 Task: Invite Team Member Softage.1@softage.net to Workspace Continuous Integration and Deployment. Invite Team Member Softage.2@softage.net to Workspace Continuous Integration and Deployment. Invite Team Member Softage.3@softage.net to Workspace Continuous Integration and Deployment. Invite Team Member Softage.4@softage.net to Workspace Continuous Integration and Deployment
Action: Mouse moved to (888, 126)
Screenshot: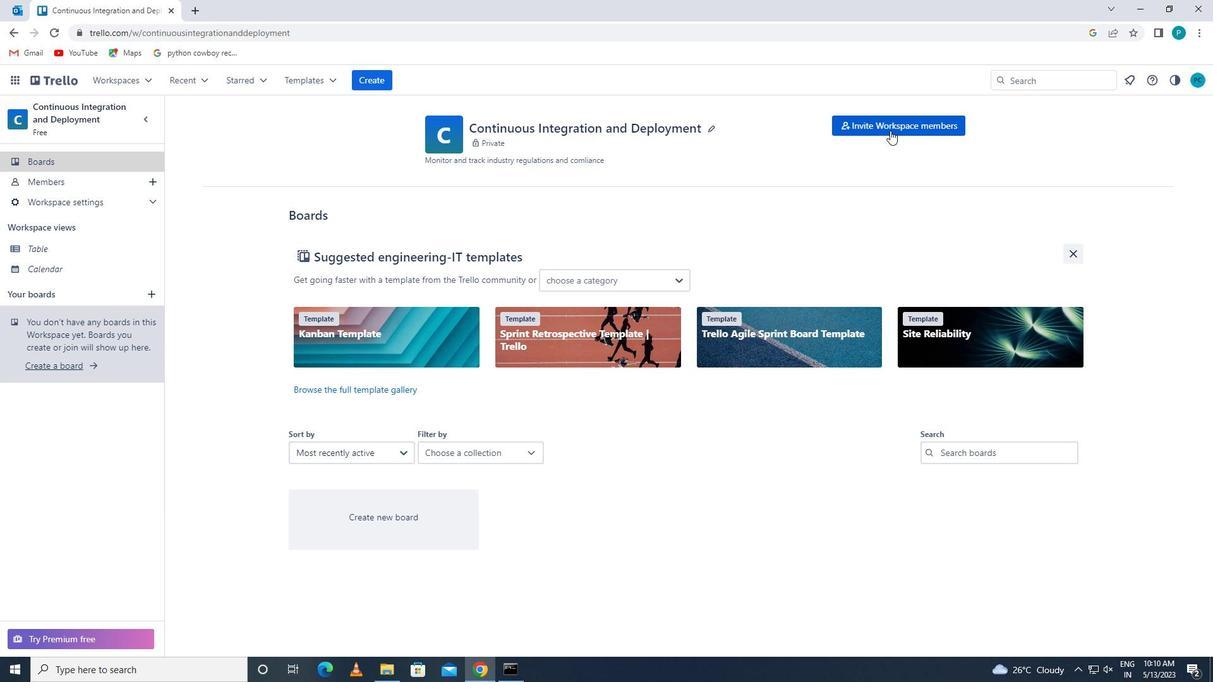 
Action: Mouse pressed left at (888, 126)
Screenshot: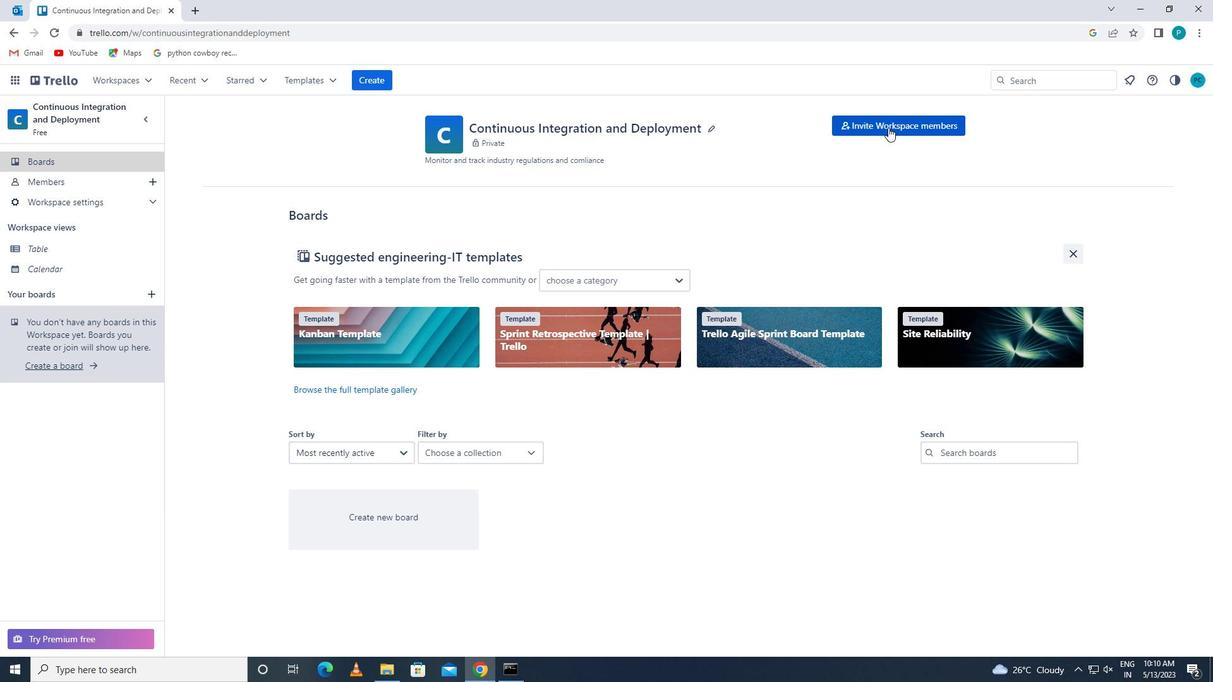 
Action: Mouse moved to (636, 359)
Screenshot: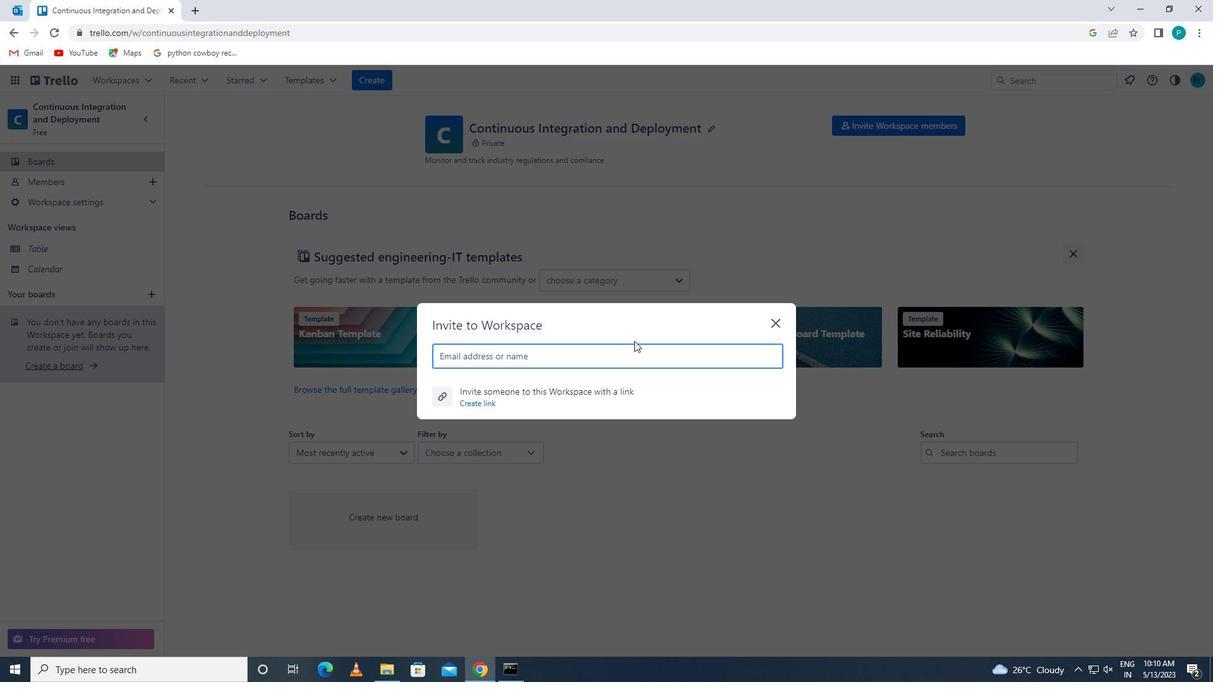 
Action: Mouse pressed left at (636, 359)
Screenshot: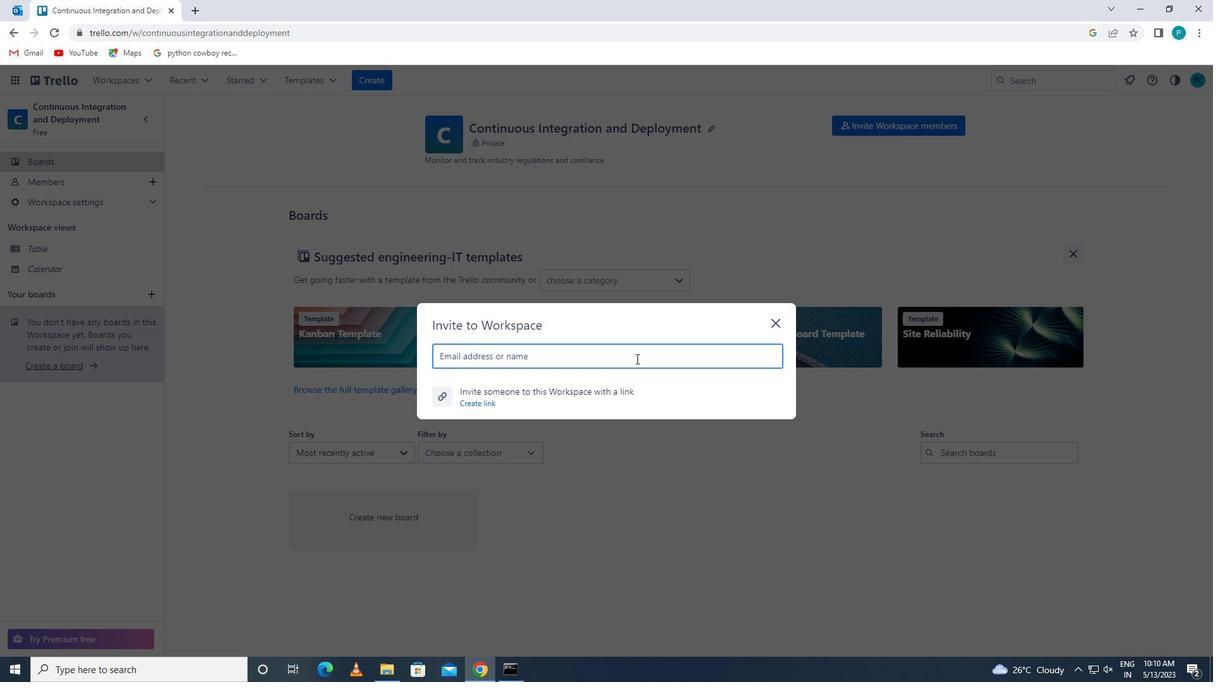 
Action: Key pressed <Key.caps_lock>s<Key.caps_lock>oftage.1<Key.backspace><Key.backspace><Key.backspace><Key.backspace><Key.backspace><Key.backspace><Key.backspace><Key.backspace><Key.backspace><Key.backspace><Key.backspace>s<Key.caps_lock>oftage.1<Key.shift>@SOFTAGE.NET
Screenshot: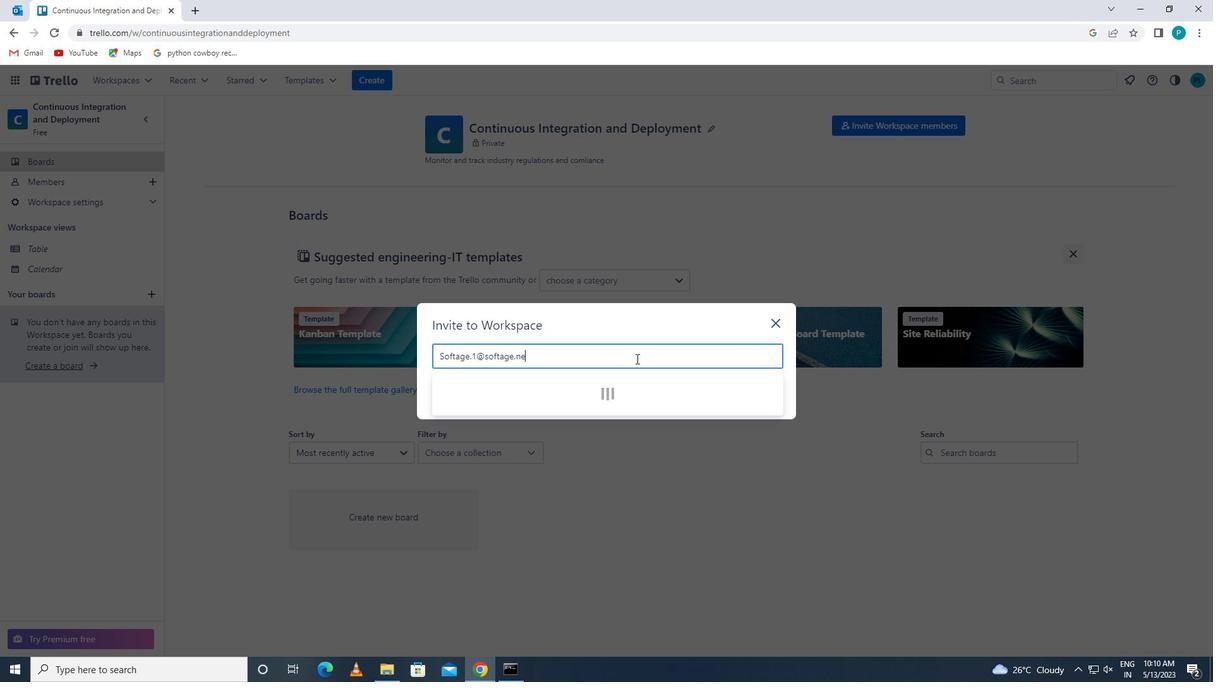 
Action: Mouse moved to (484, 389)
Screenshot: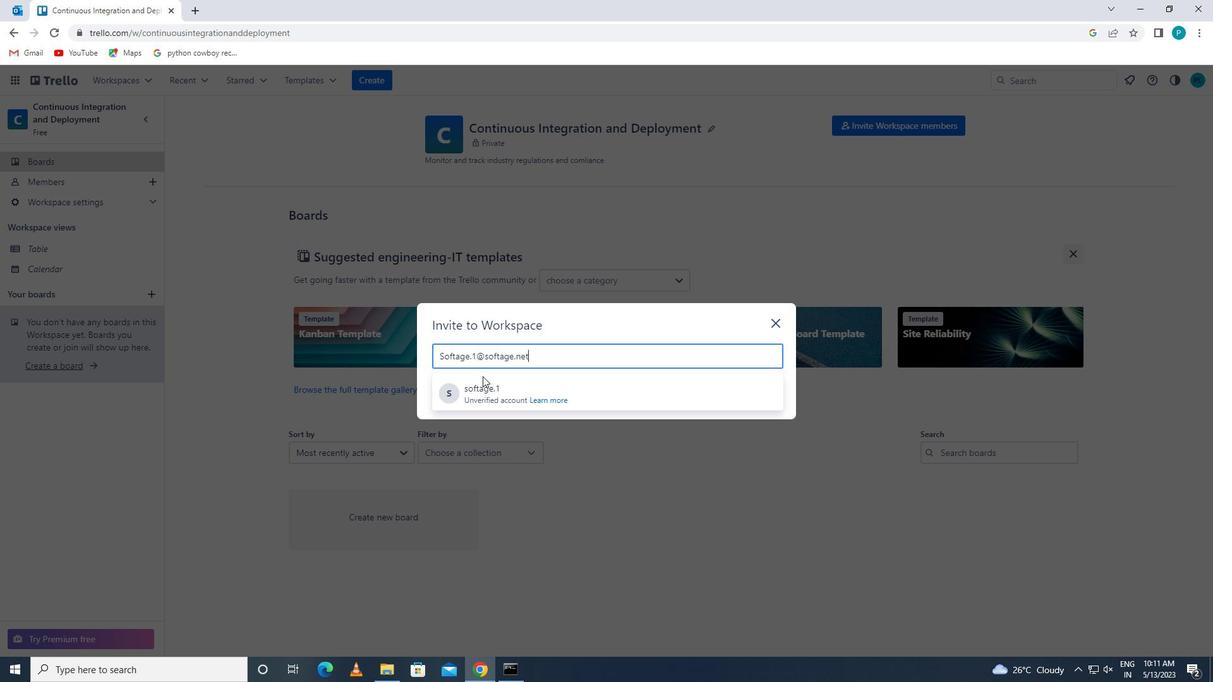 
Action: Mouse pressed left at (484, 389)
Screenshot: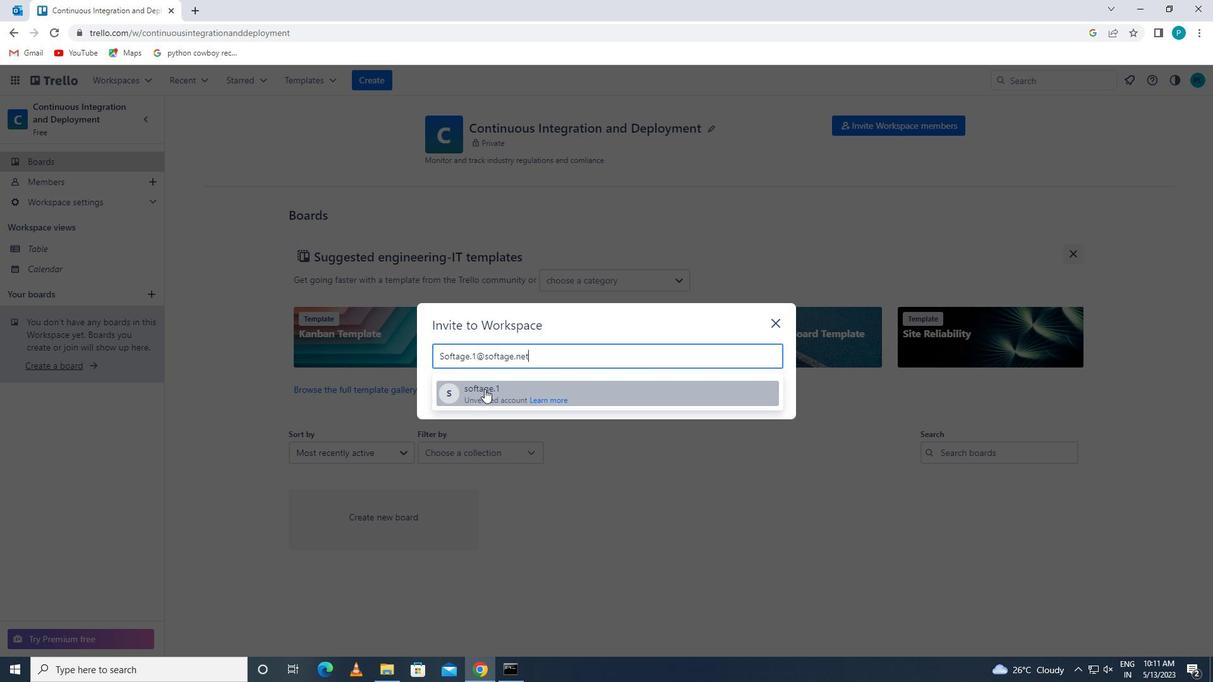 
Action: Key pressed <Key.caps_lock>S<Key.caps_lock>OFTAGE.2<Key.shift>@SOFTAH<Key.backspace>GE.NET<Key.space><Key.caps_lock>S<Key.caps_lock>OFTAGE.3<Key.shift>@SOFTAGE.NET
Screenshot: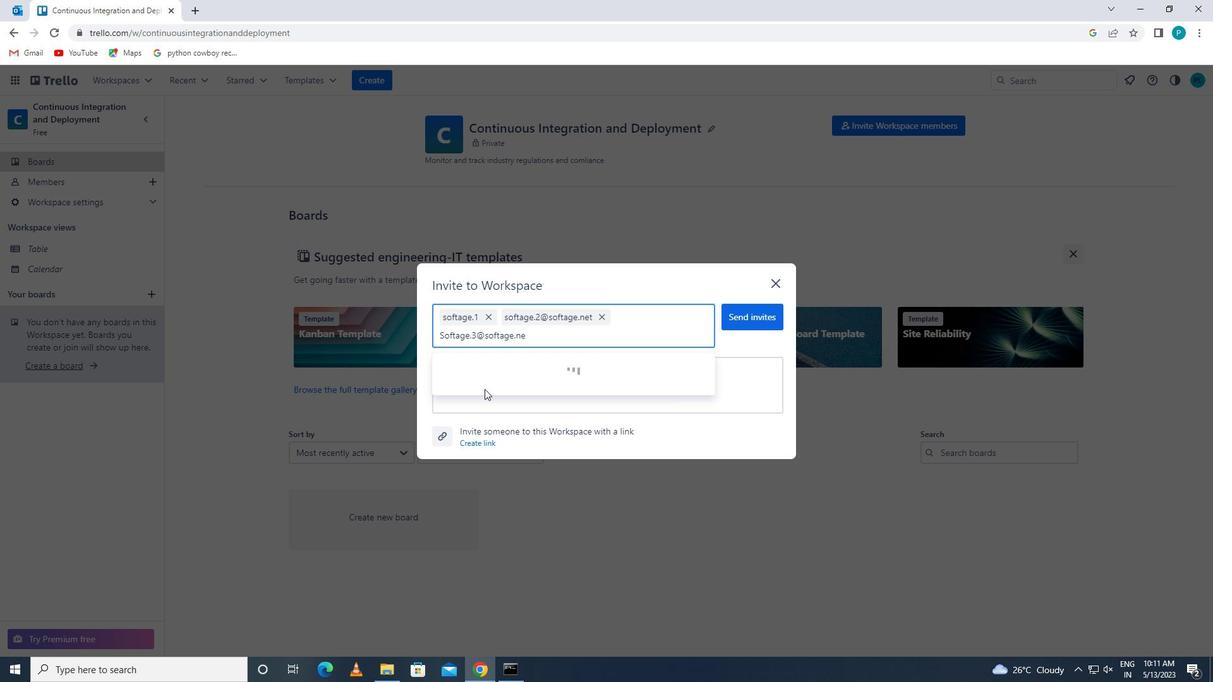 
Action: Mouse moved to (488, 361)
Screenshot: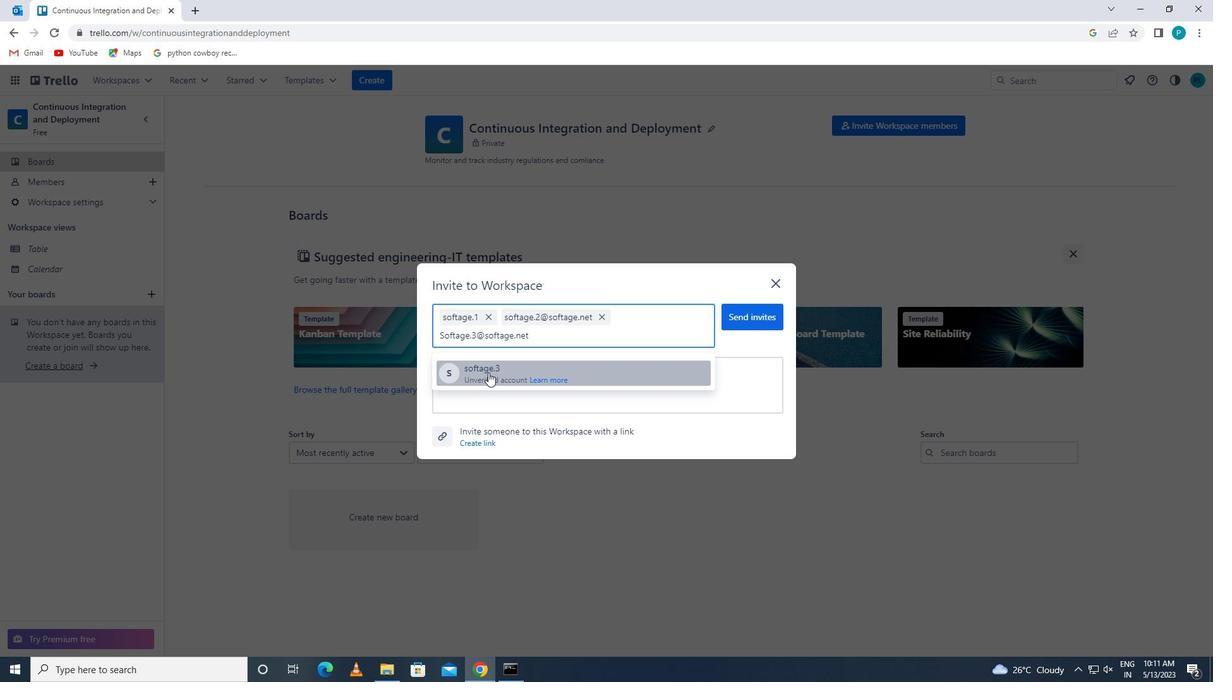 
Action: Mouse pressed left at (488, 361)
Screenshot: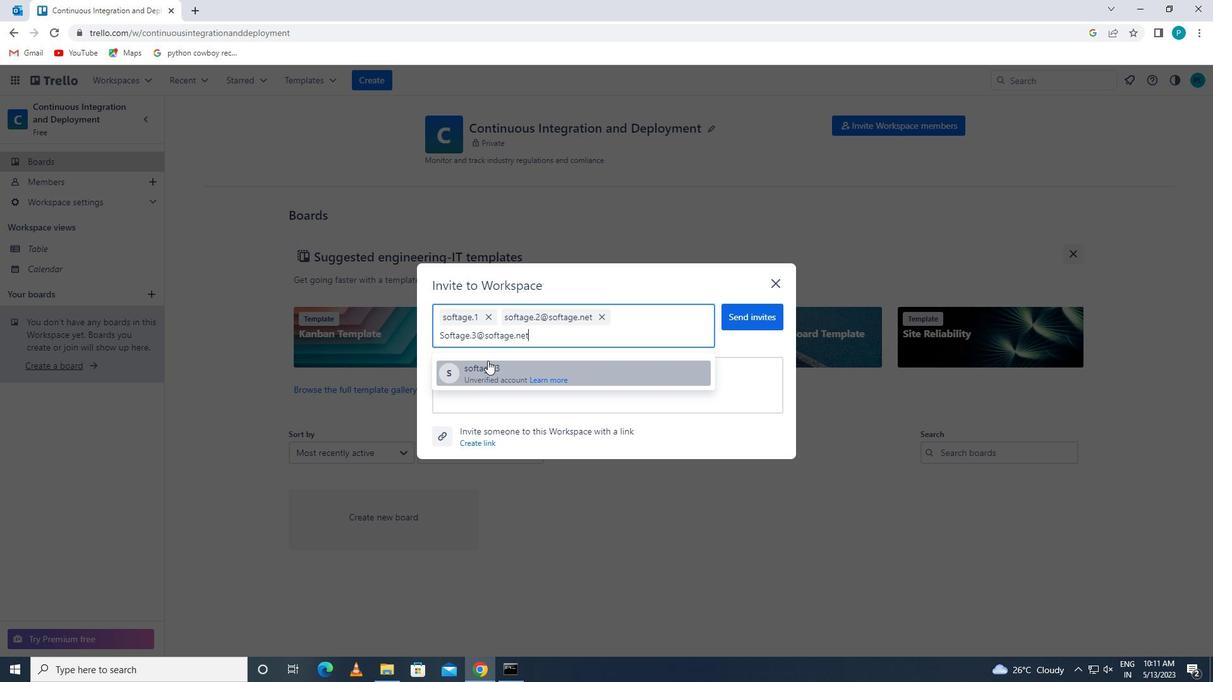 
Action: Key pressed <Key.caps_lock>S<Key.caps_lock>OFTAGE.4<Key.shift>@SOFTAGE,<Key.backspace>.NET
Screenshot: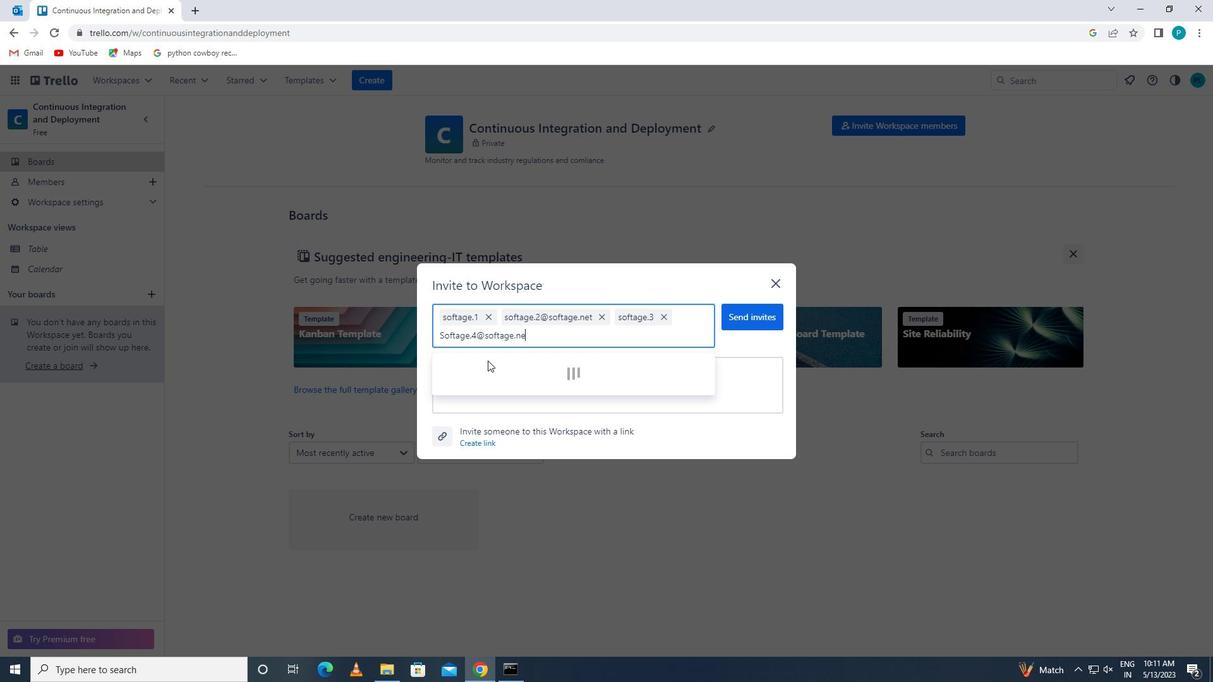 
Action: Mouse moved to (477, 368)
Screenshot: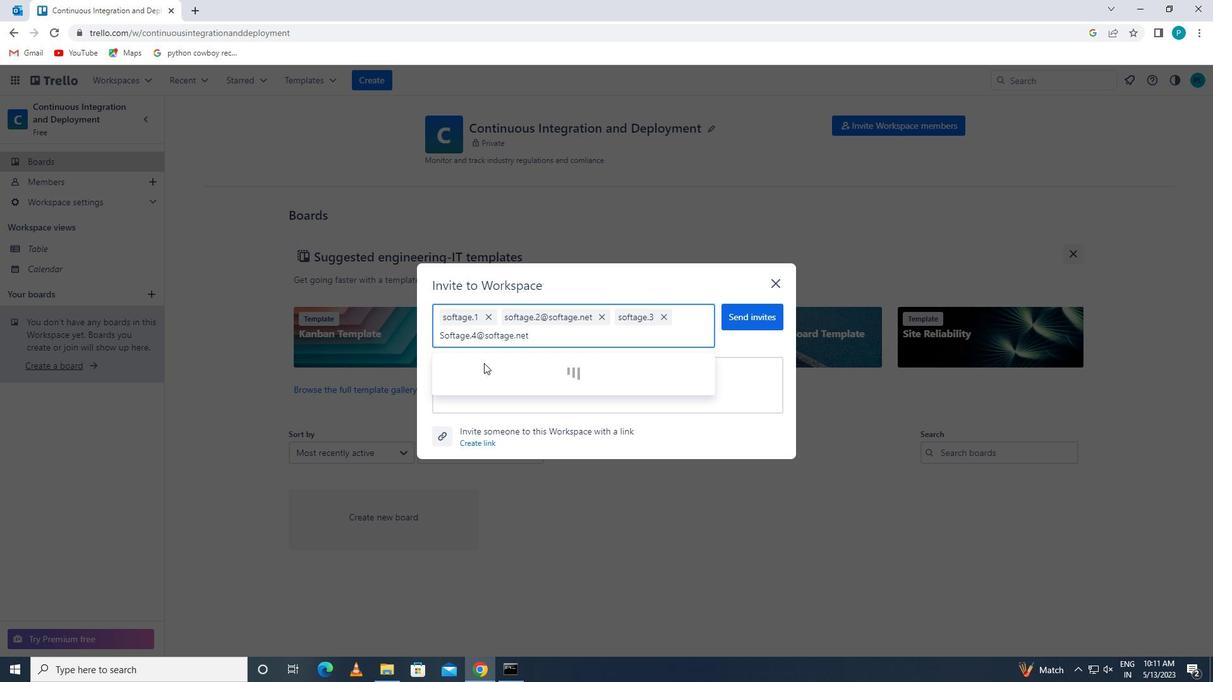 
Action: Mouse pressed left at (477, 368)
Screenshot: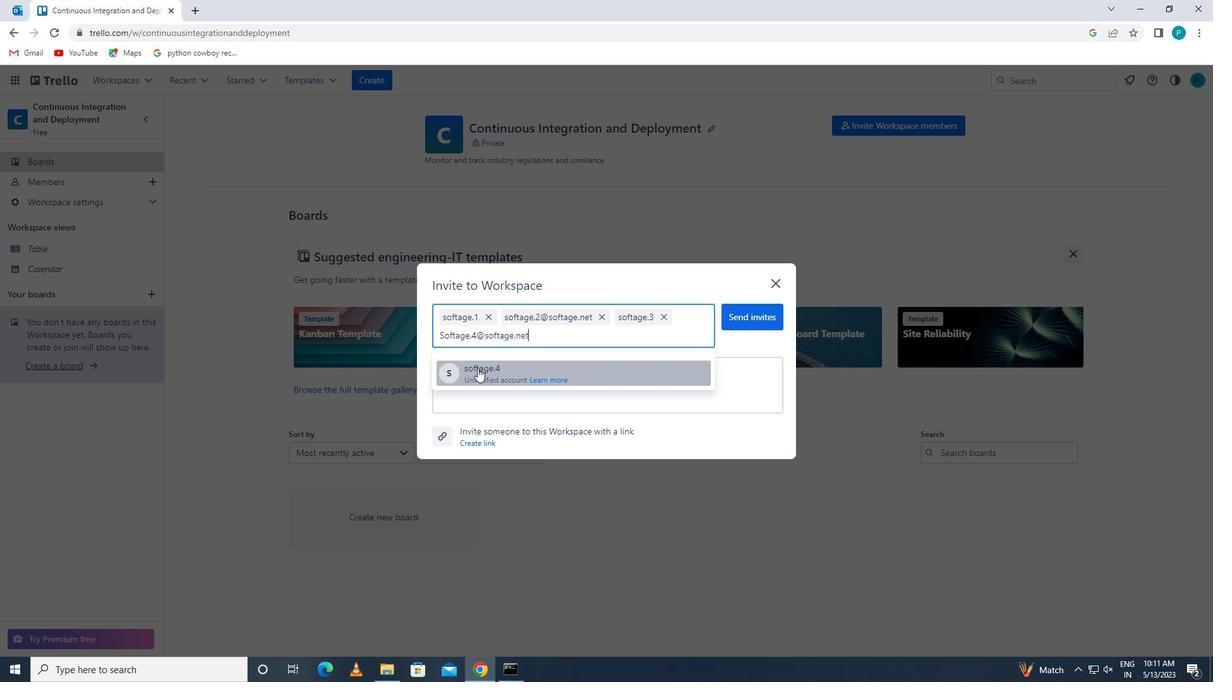 
Action: Mouse moved to (759, 309)
Screenshot: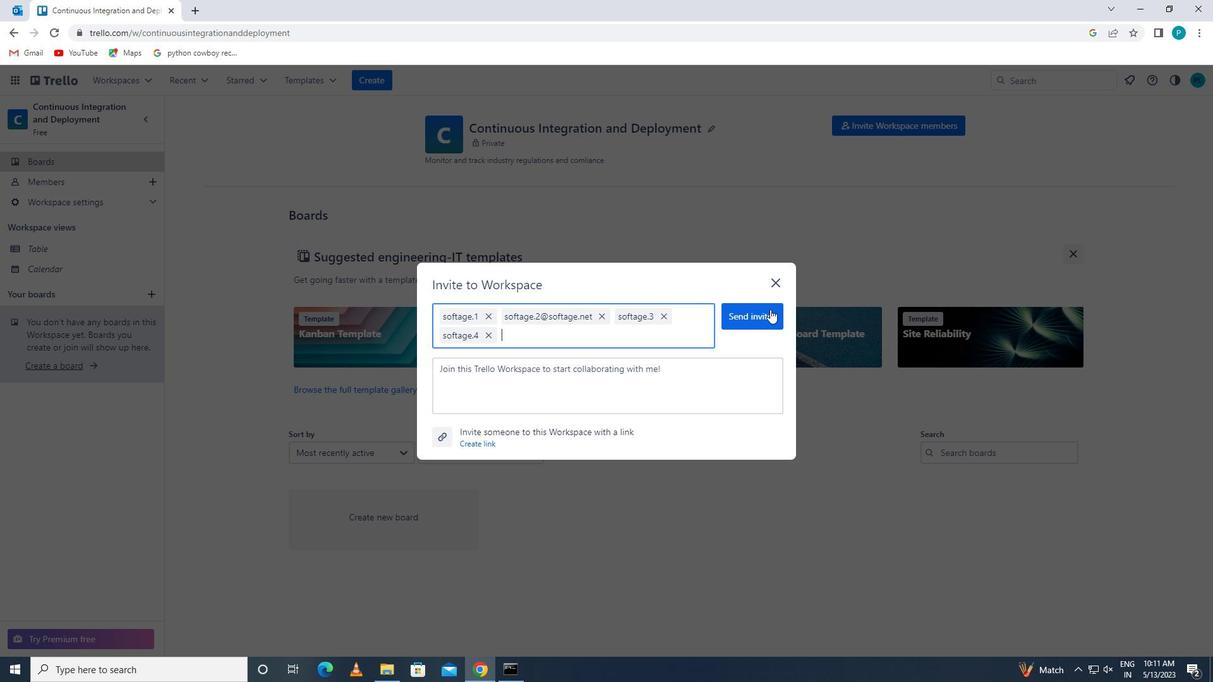 
Action: Mouse pressed left at (759, 309)
Screenshot: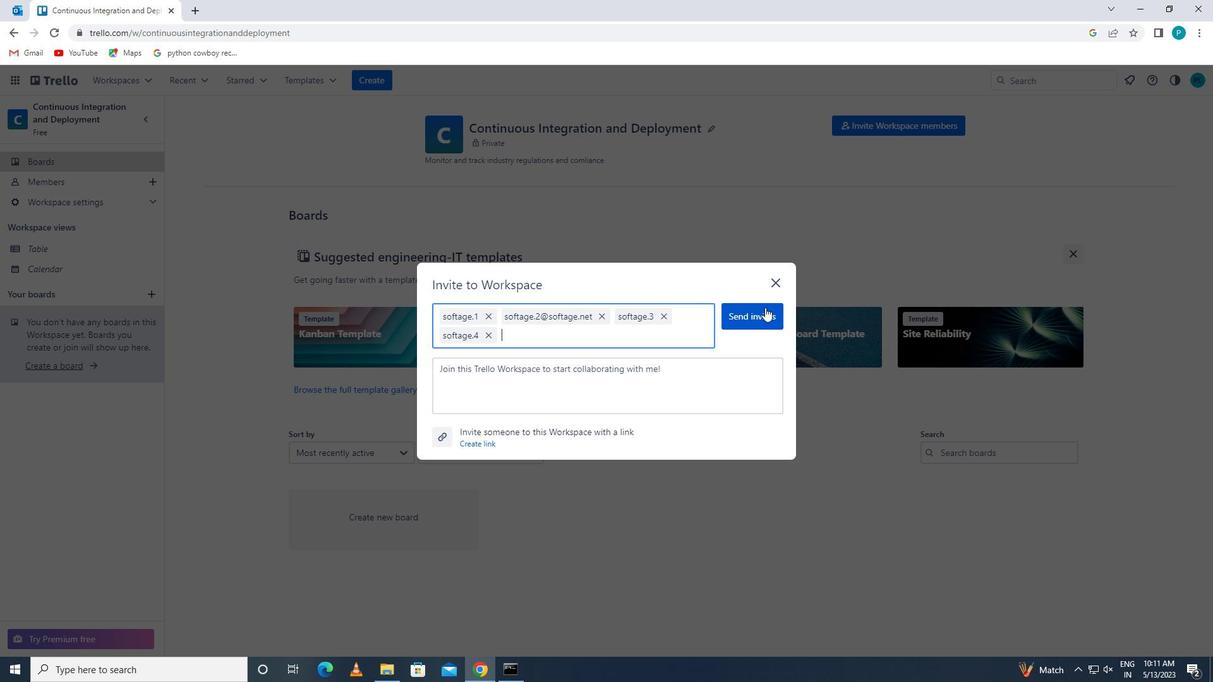 
